 Task: Apply the currency format of Afghan Afghani.
Action: Mouse moved to (363, 391)
Screenshot: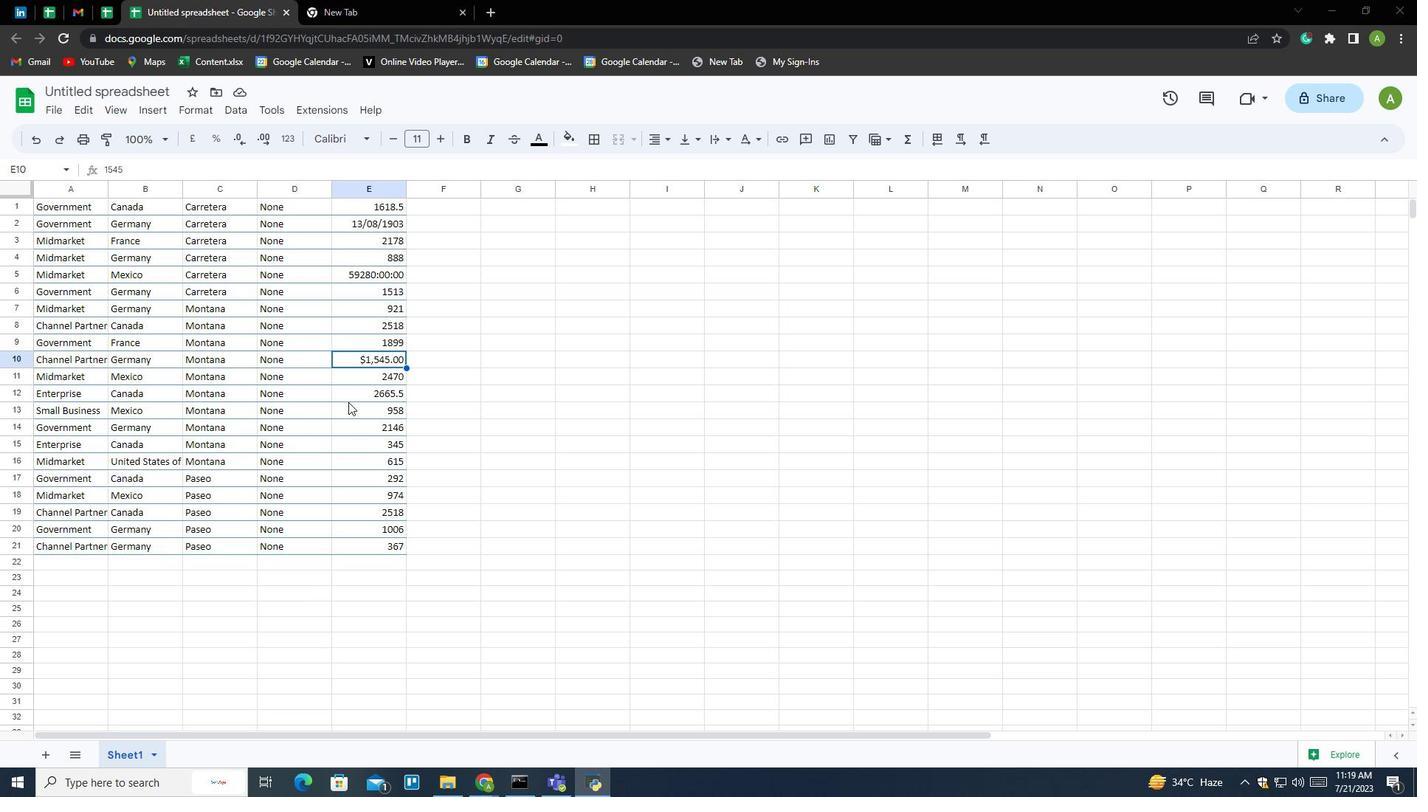 
Action: Mouse pressed left at (363, 391)
Screenshot: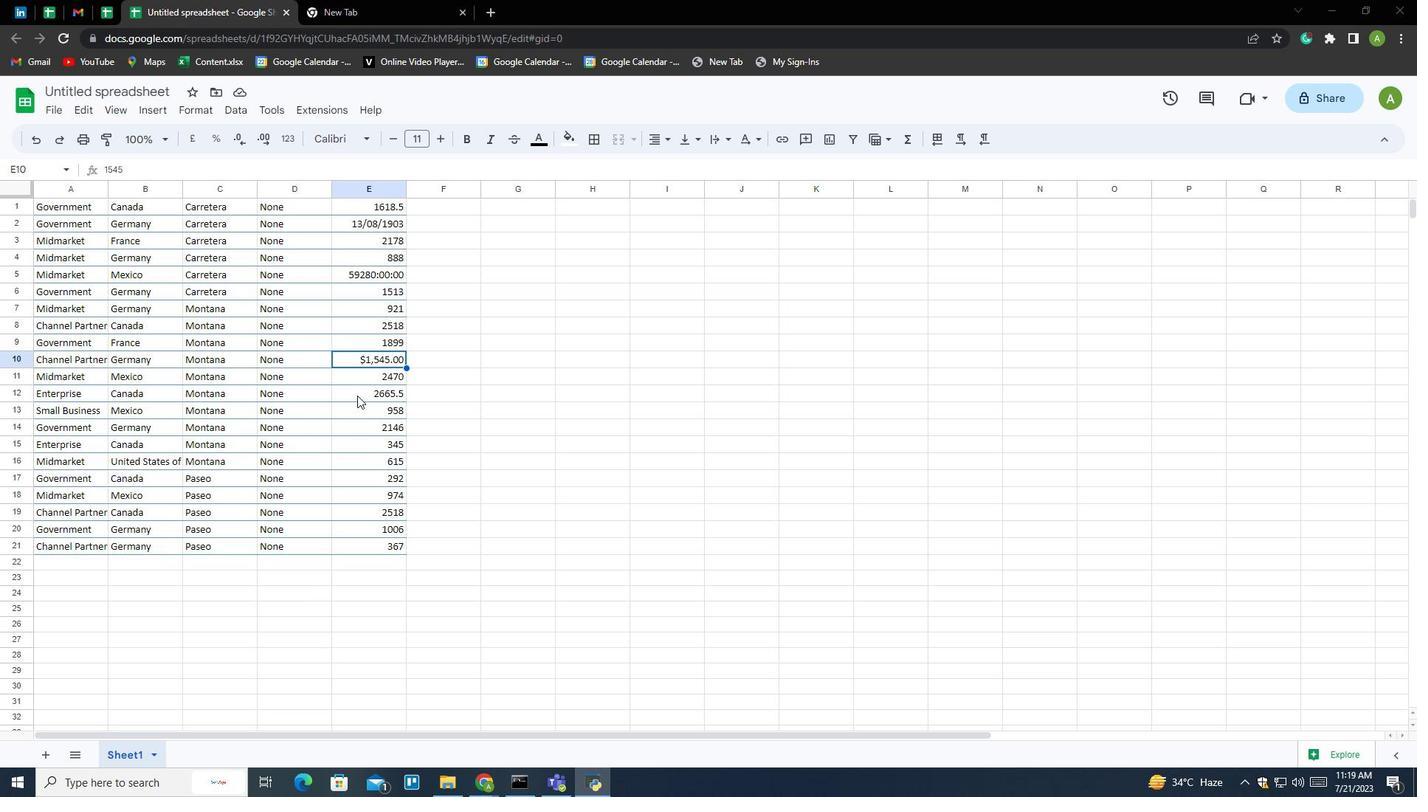 
Action: Mouse moved to (289, 137)
Screenshot: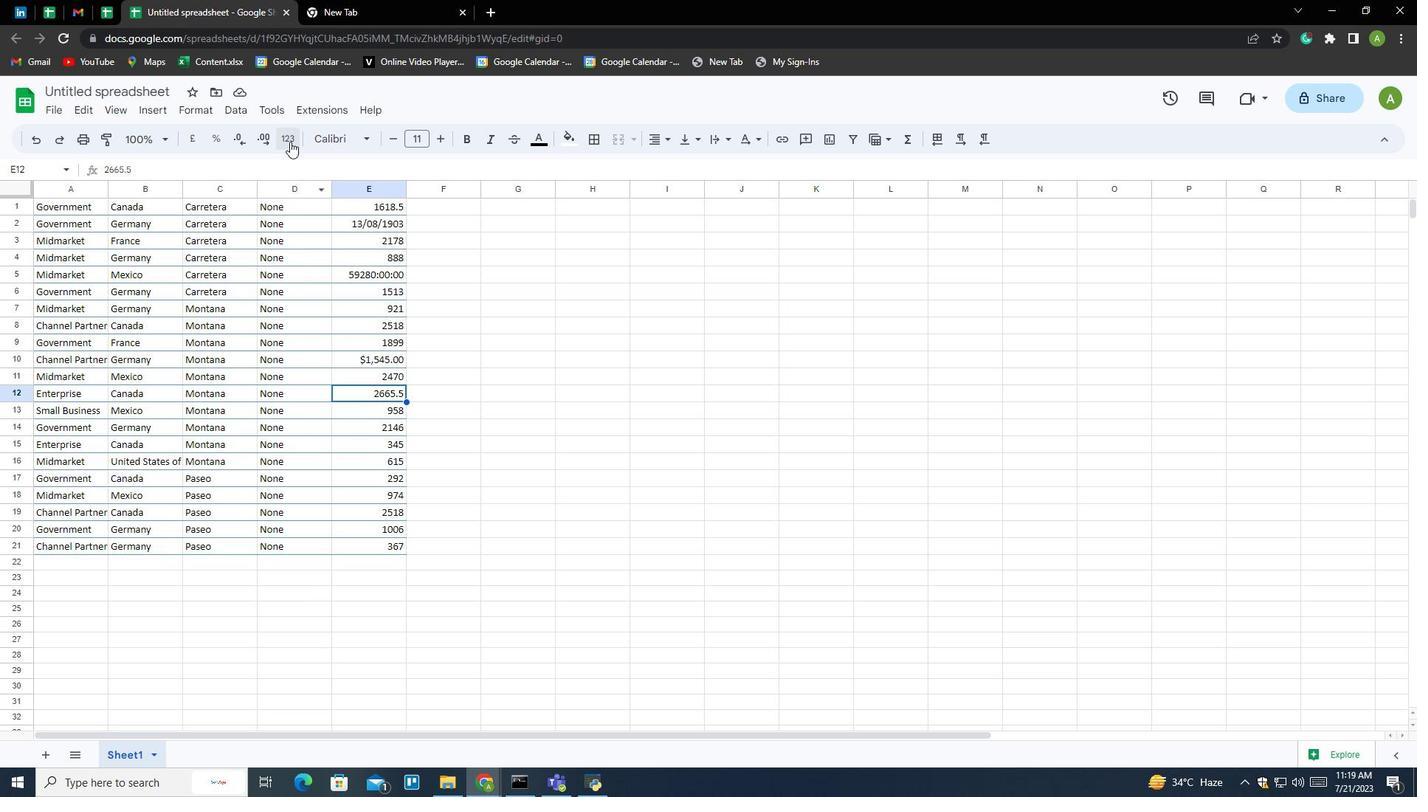 
Action: Mouse pressed left at (289, 137)
Screenshot: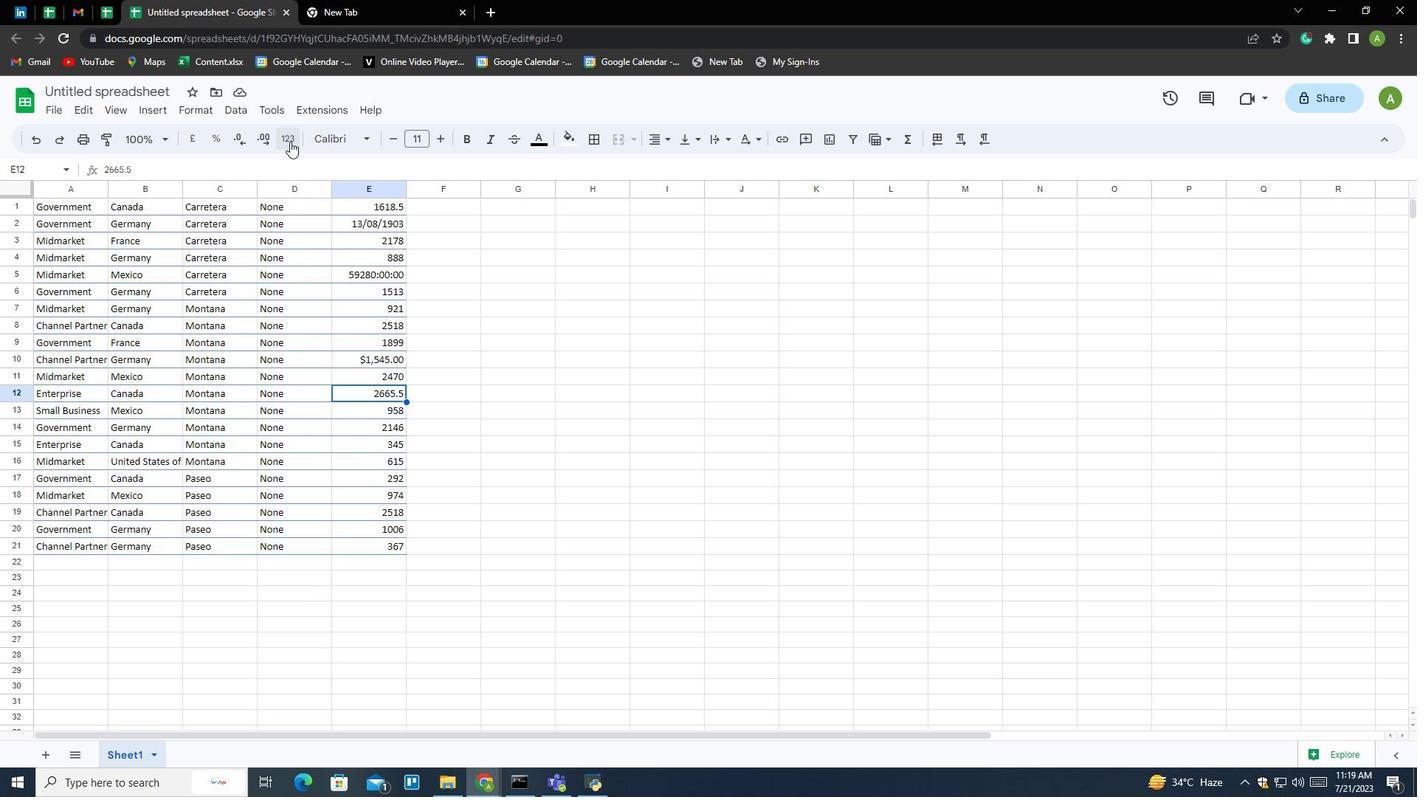 
Action: Mouse moved to (367, 602)
Screenshot: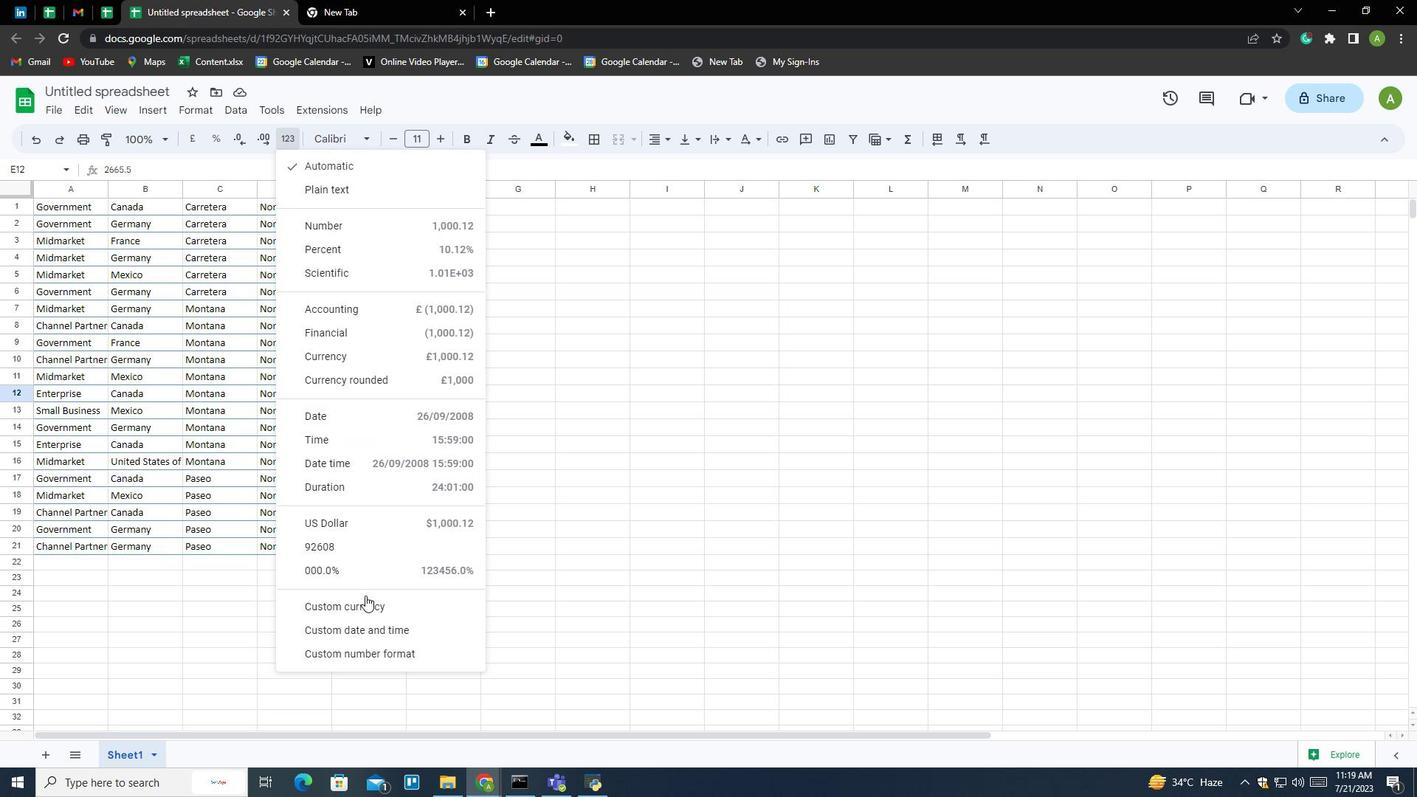 
Action: Mouse pressed left at (367, 602)
Screenshot: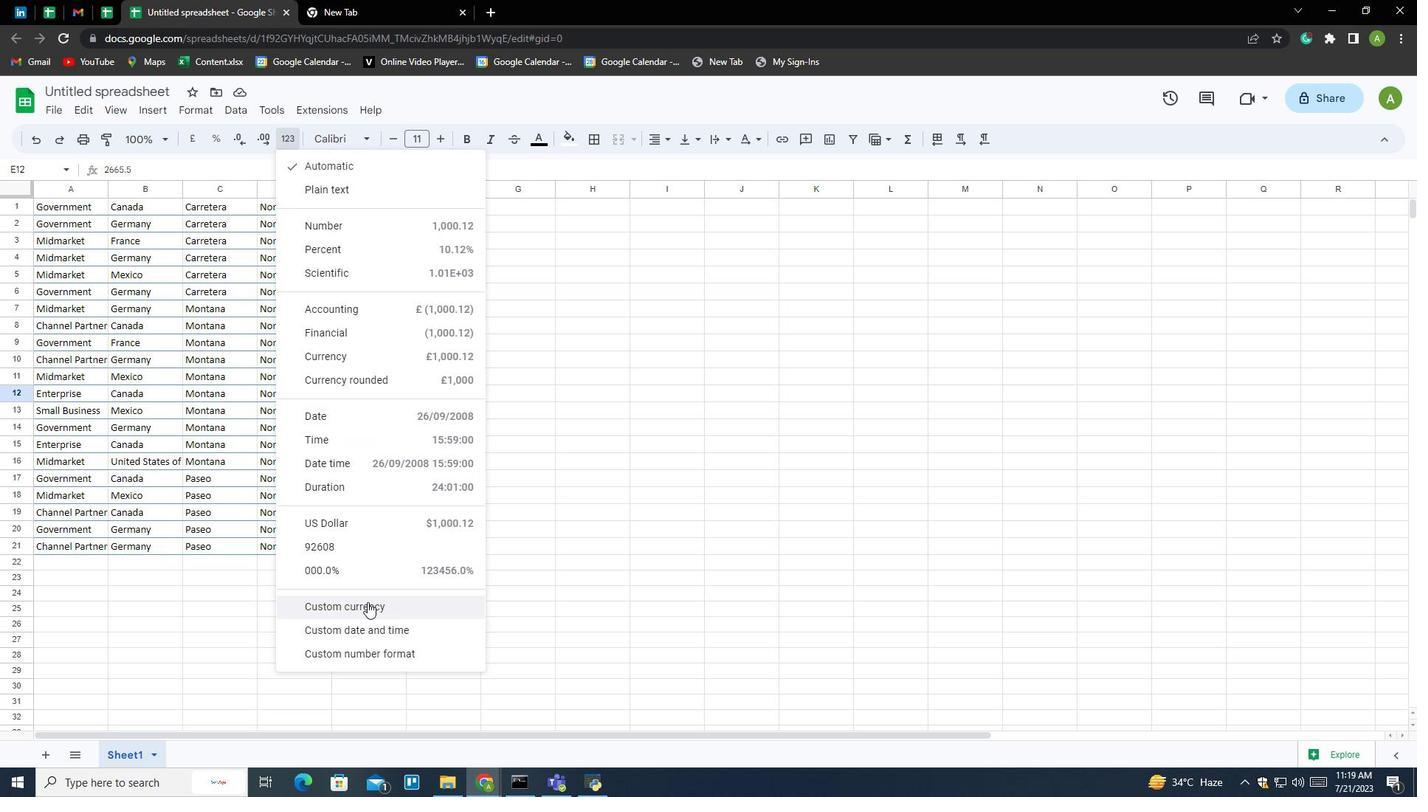 
Action: Mouse moved to (608, 286)
Screenshot: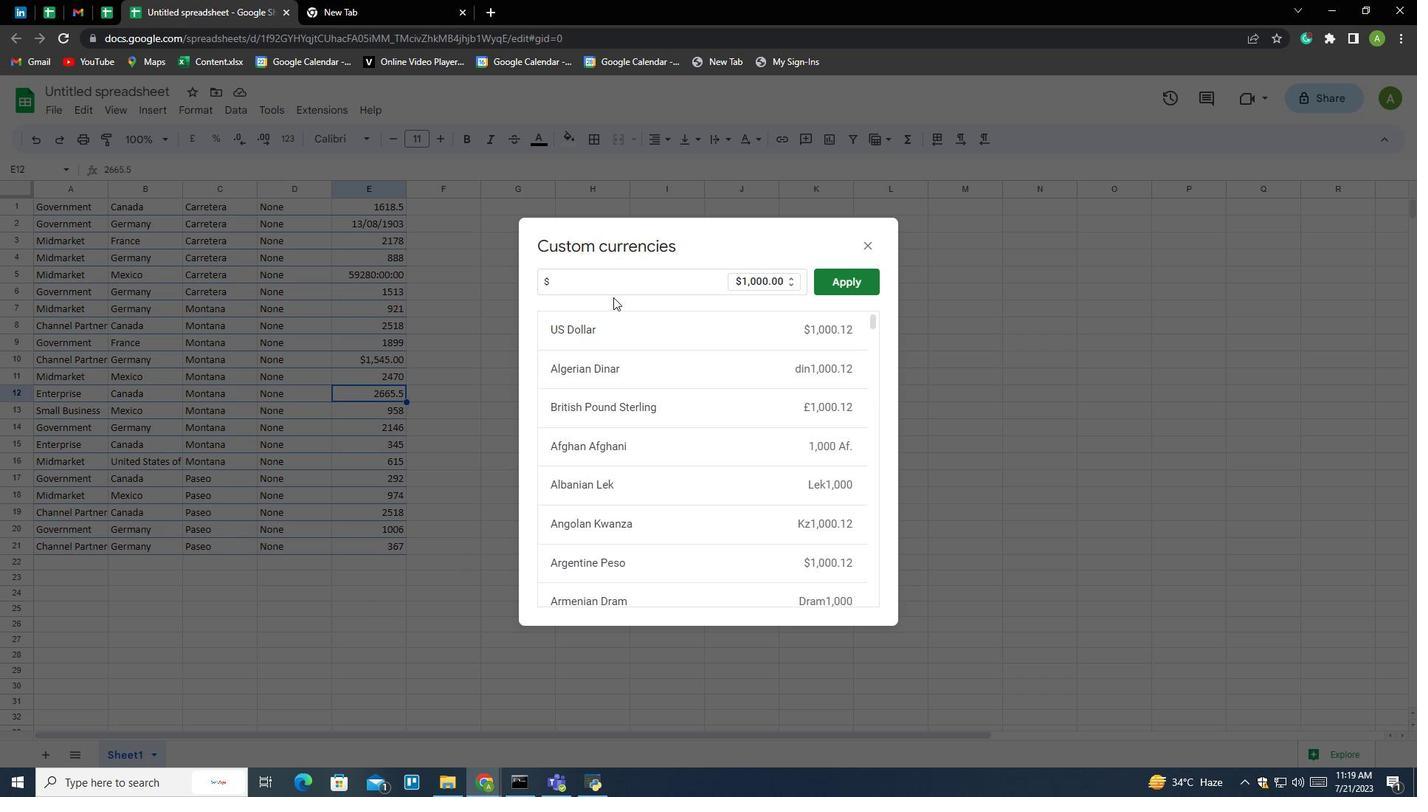 
Action: Mouse pressed left at (608, 286)
Screenshot: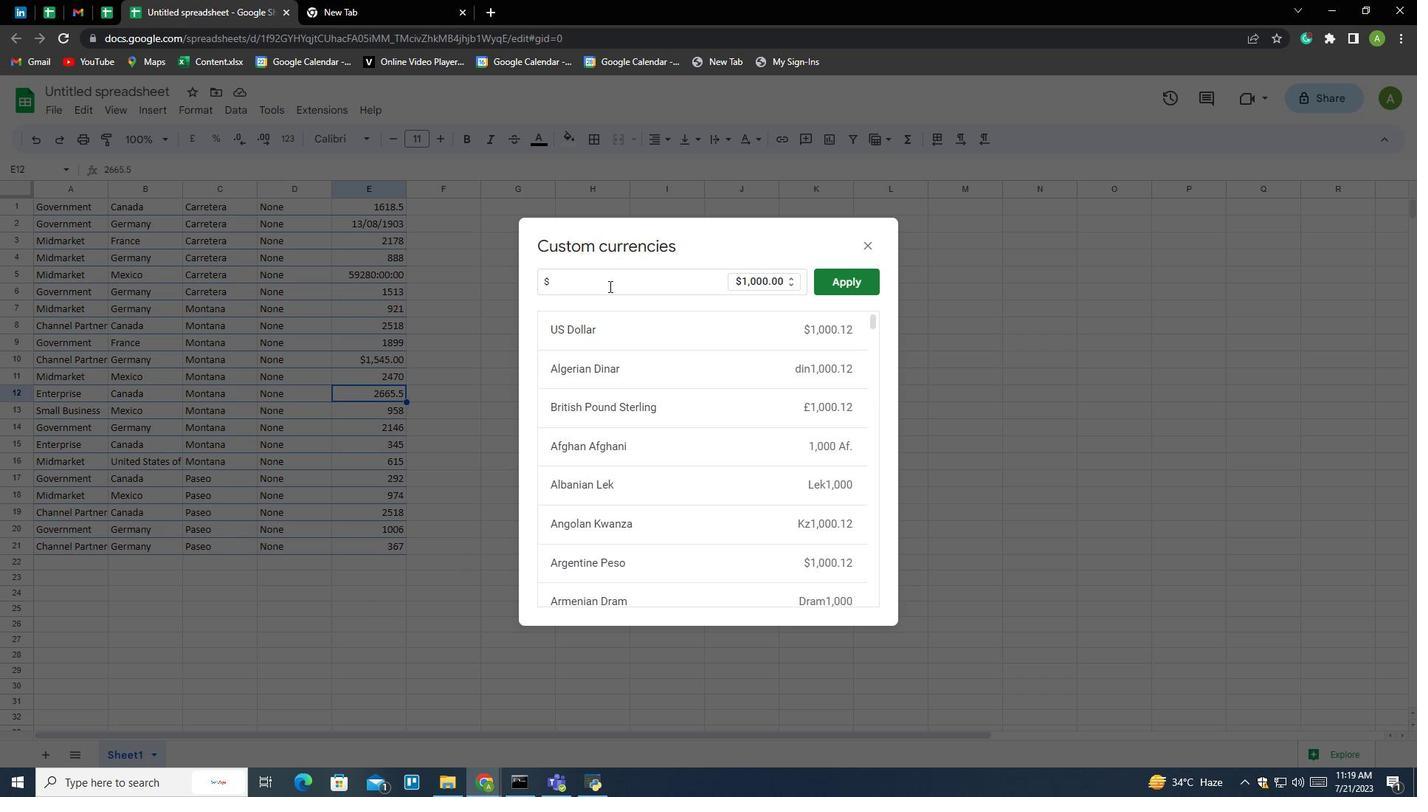 
Action: Key pressed <Key.backspace><Key.shift><Key.shift><Key.shift><Key.shift><Key.shift><Key.shift><Key.shift>Afg
Screenshot: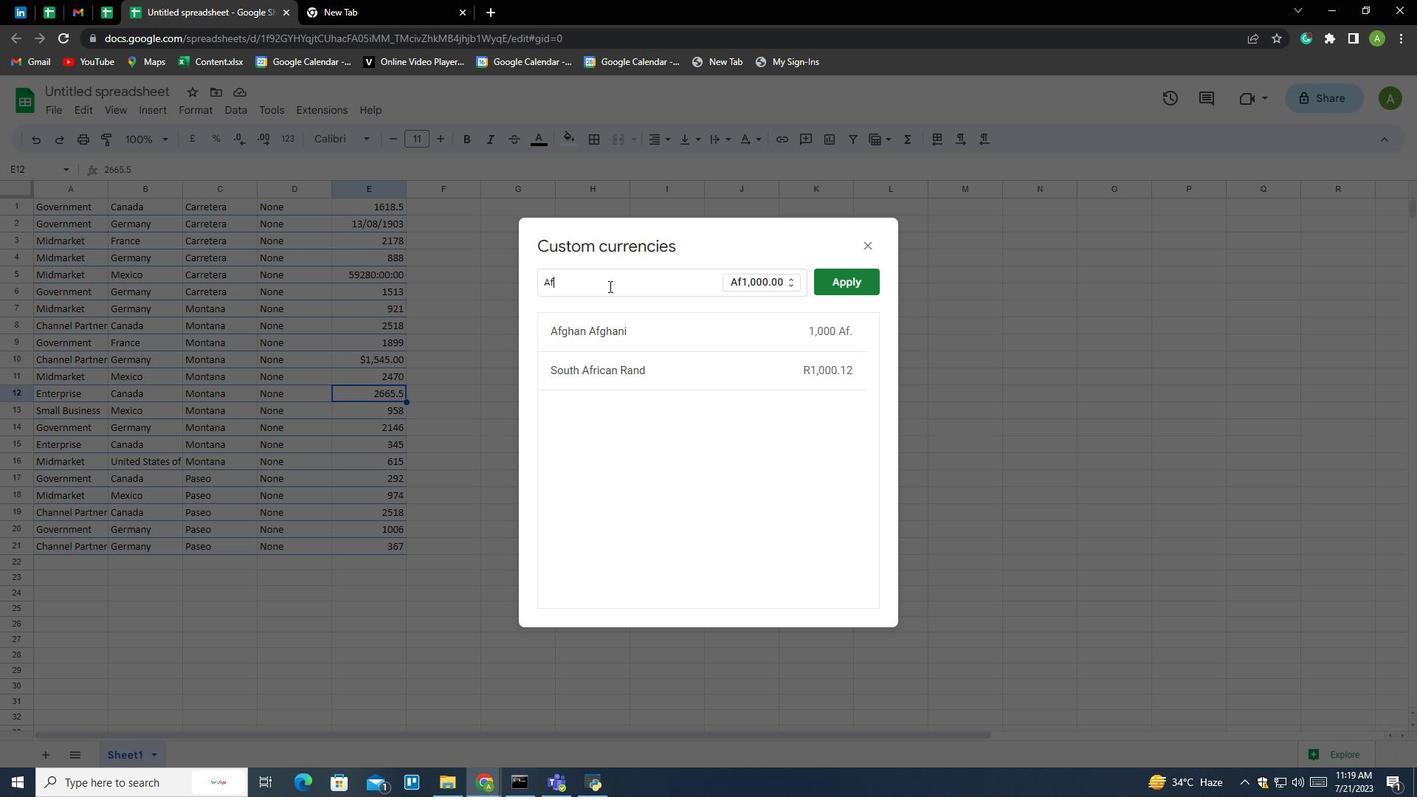 
Action: Mouse moved to (648, 332)
Screenshot: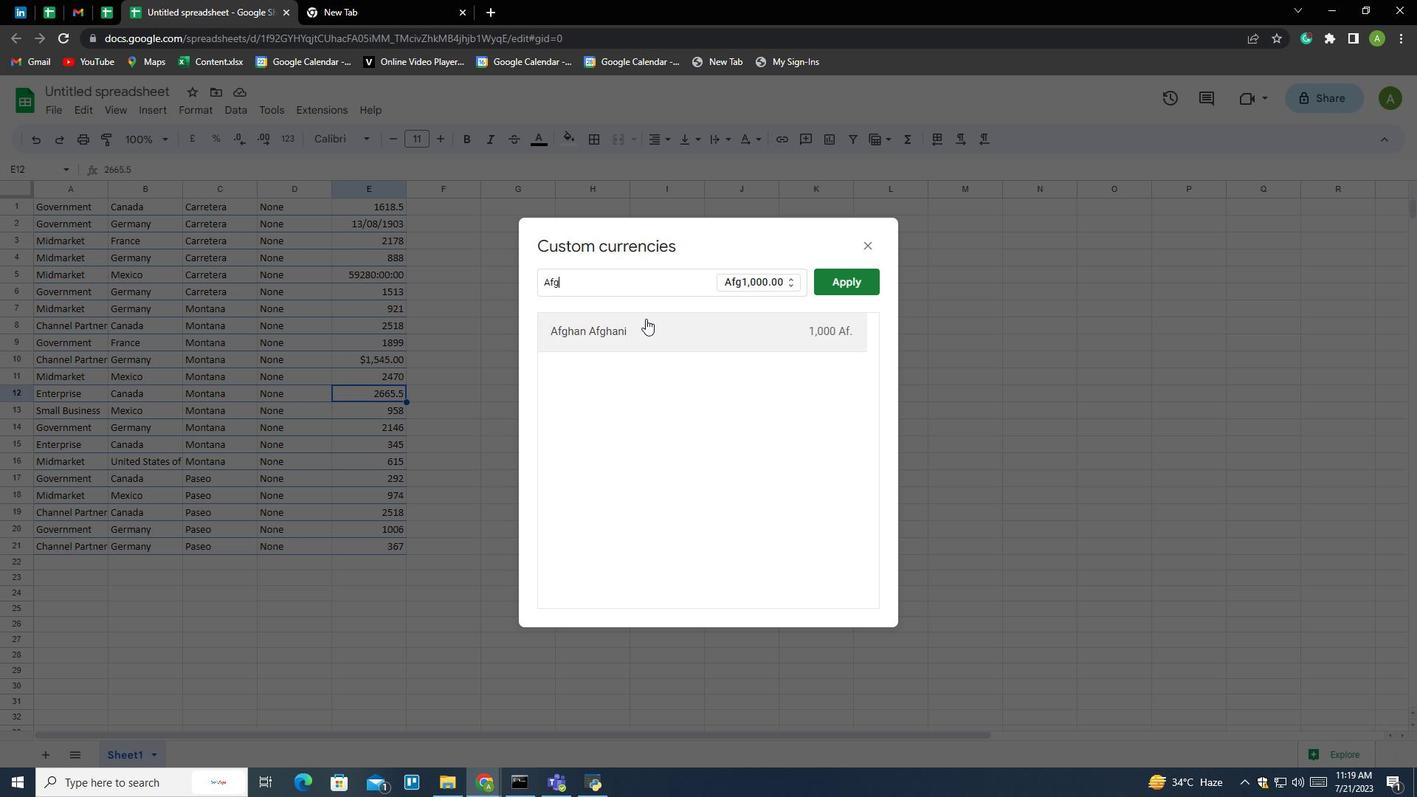 
Action: Mouse pressed left at (648, 332)
Screenshot: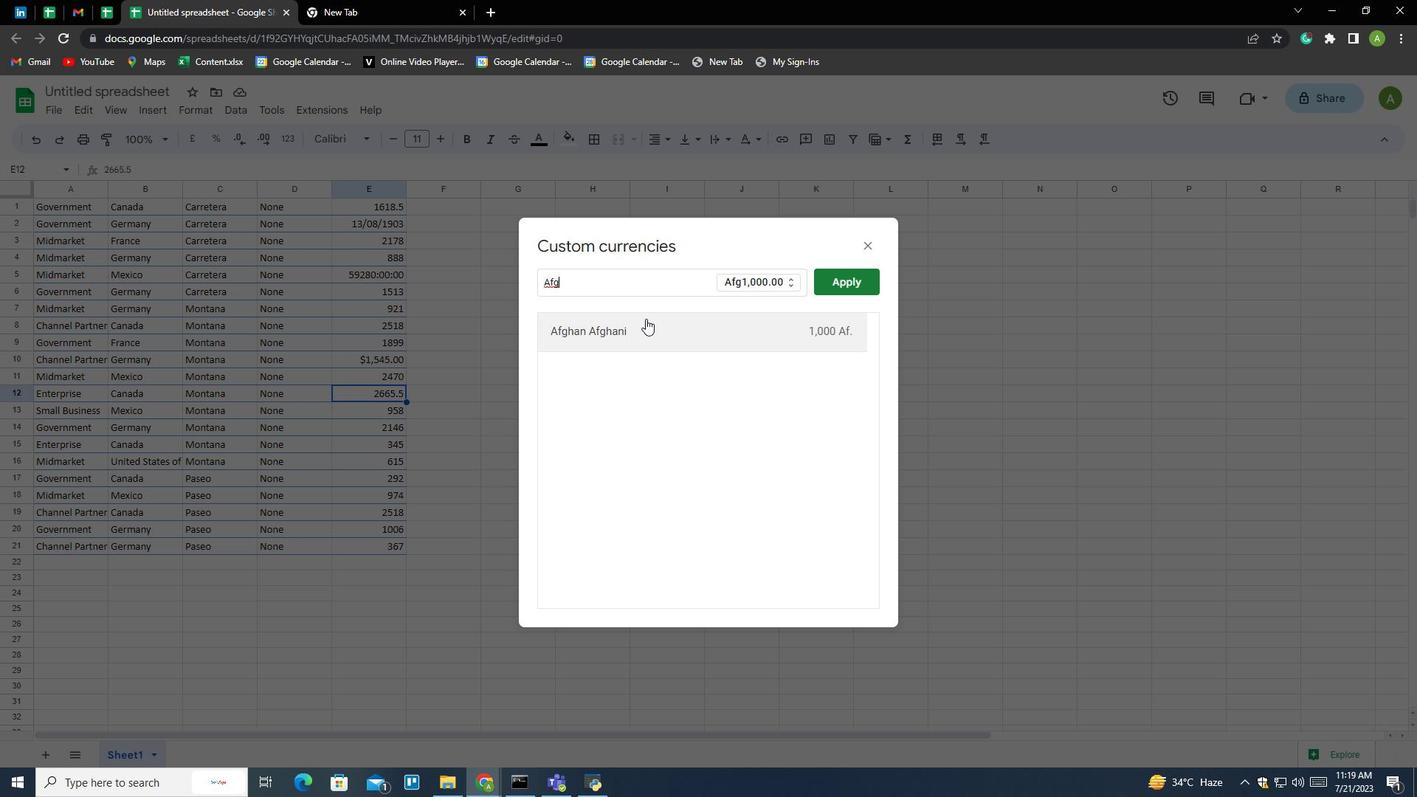 
Action: Mouse moved to (852, 279)
Screenshot: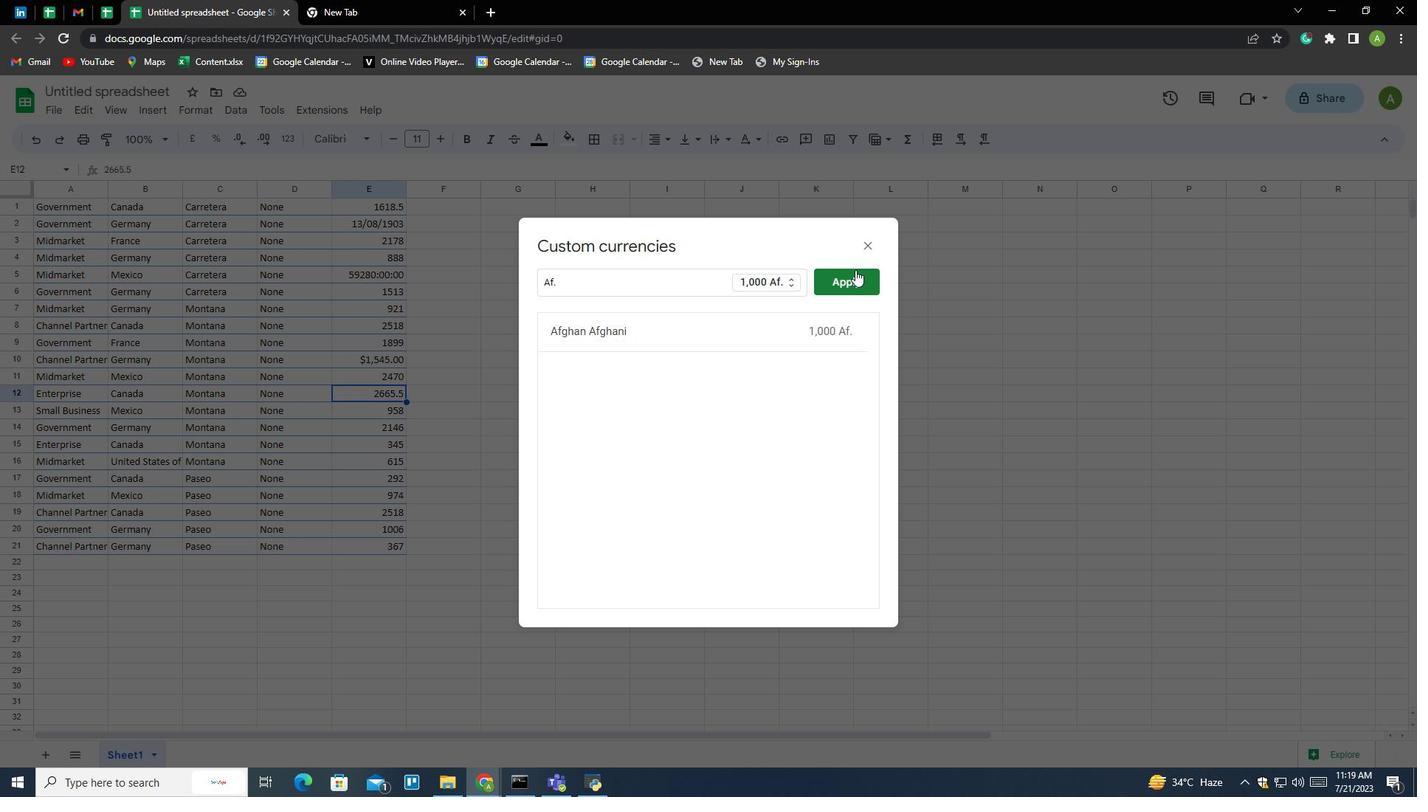 
Action: Mouse pressed left at (852, 279)
Screenshot: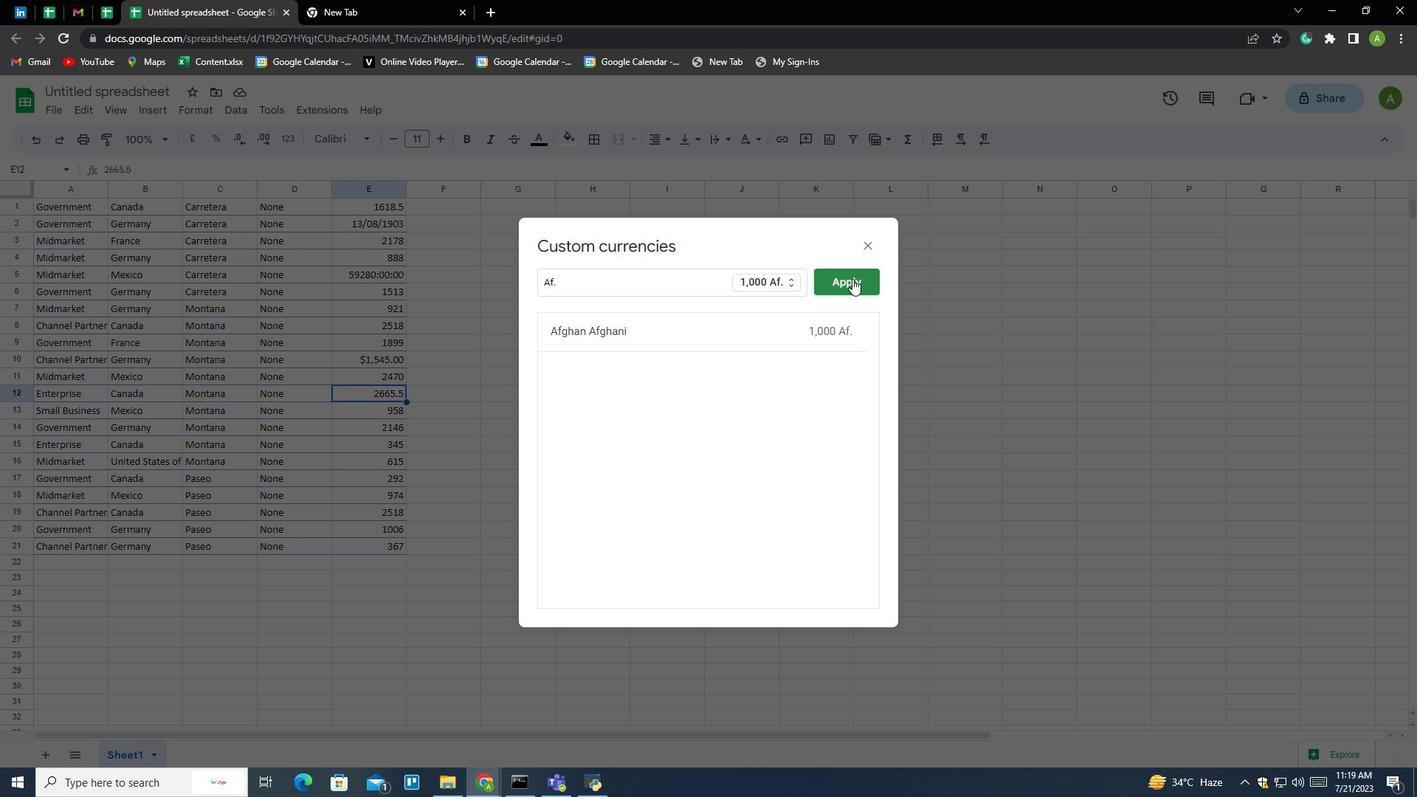
Action: Mouse moved to (646, 428)
Screenshot: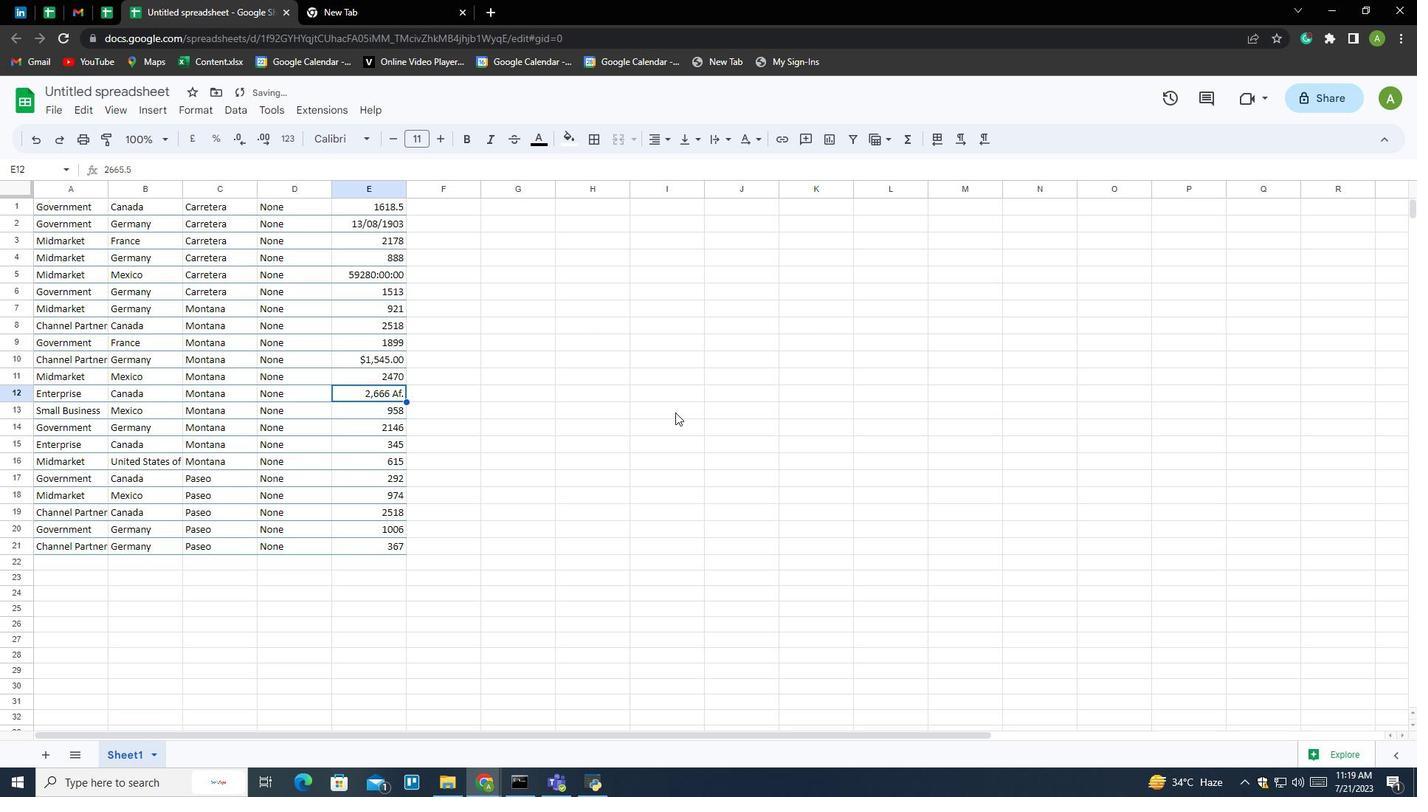 
